 Task: Create a sub task Release to Production / Go Live for the task  Add support for user-generated content and comments in the project VentureTech , assign it to team member softage.9@softage.net and update the status of the sub task to  At Risk , set the priority of the sub task to Medium.
Action: Mouse moved to (39, 341)
Screenshot: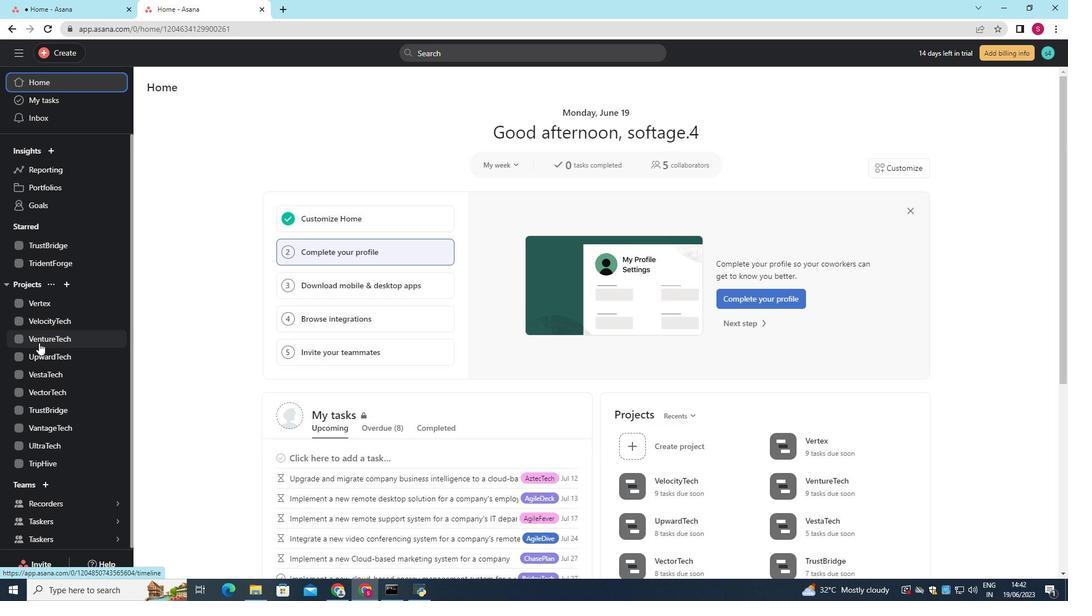 
Action: Mouse pressed left at (39, 341)
Screenshot: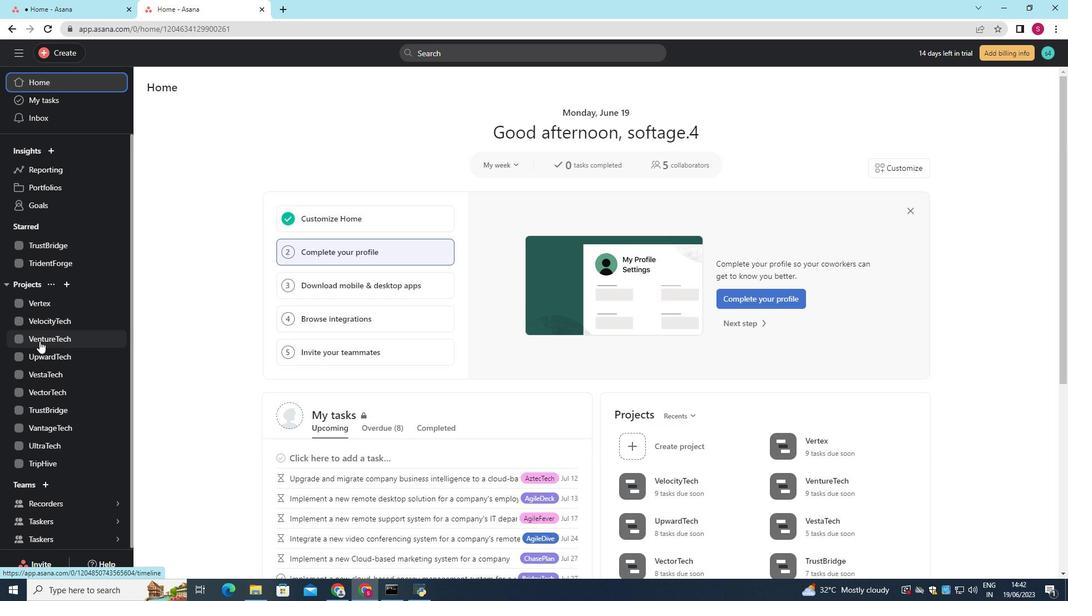 
Action: Mouse moved to (395, 286)
Screenshot: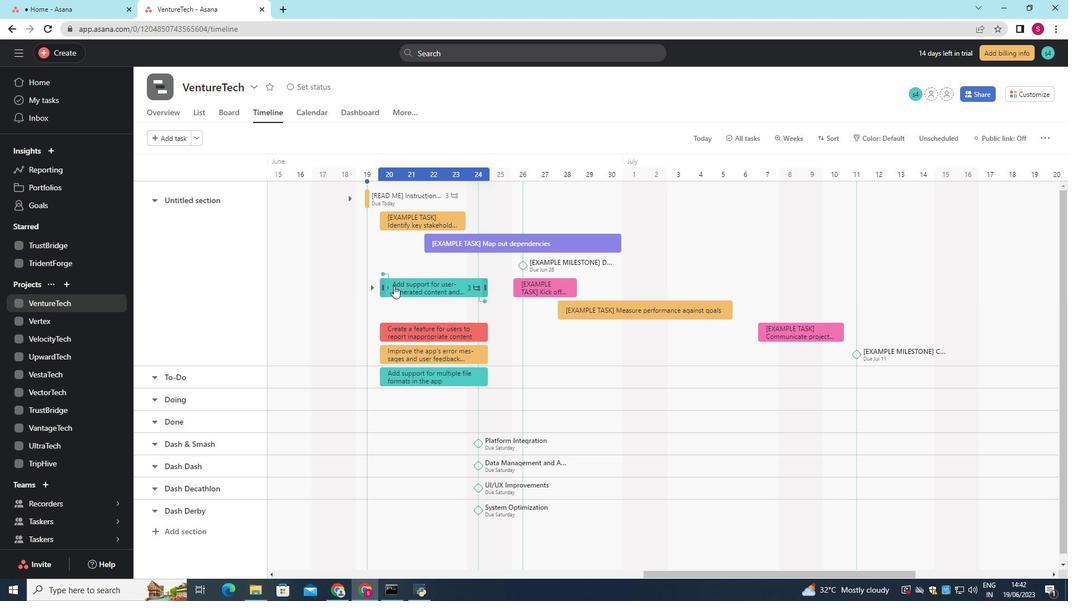 
Action: Mouse pressed left at (395, 286)
Screenshot: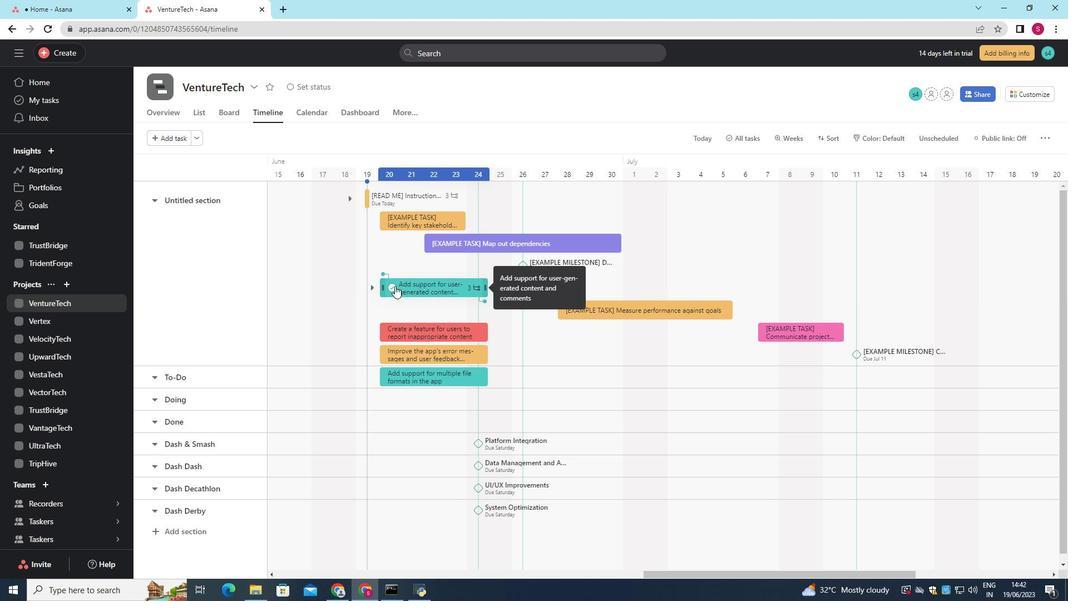 
Action: Mouse moved to (395, 286)
Screenshot: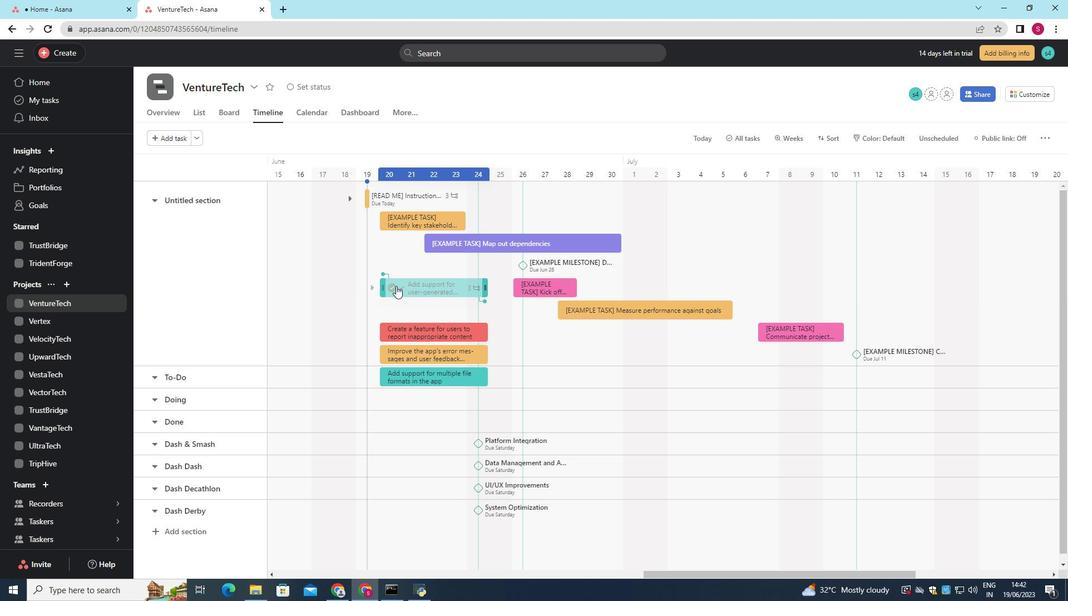 
Action: Mouse pressed left at (395, 286)
Screenshot: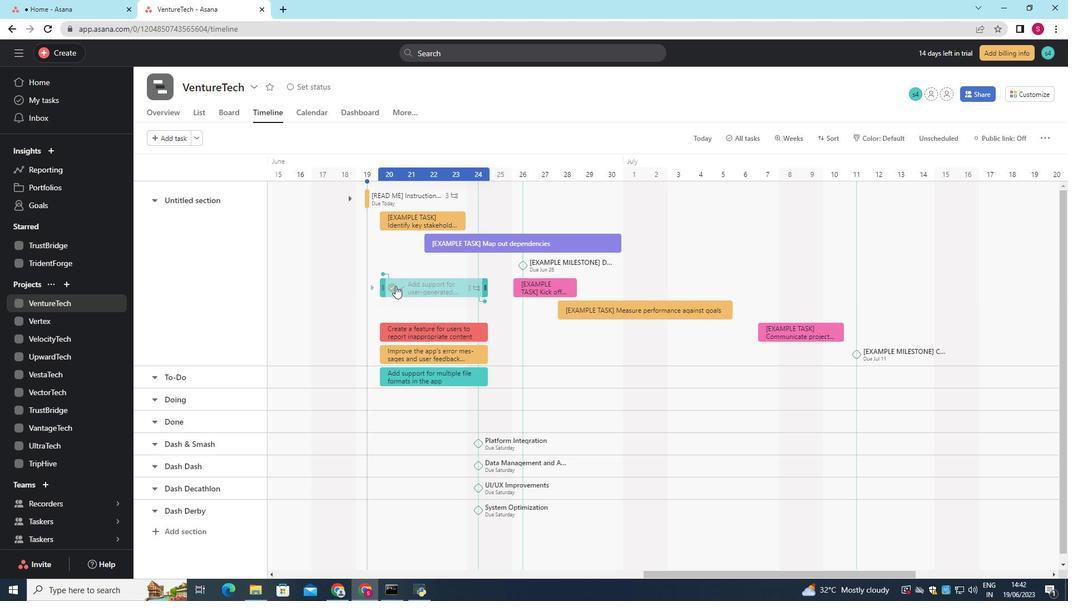 
Action: Mouse moved to (414, 284)
Screenshot: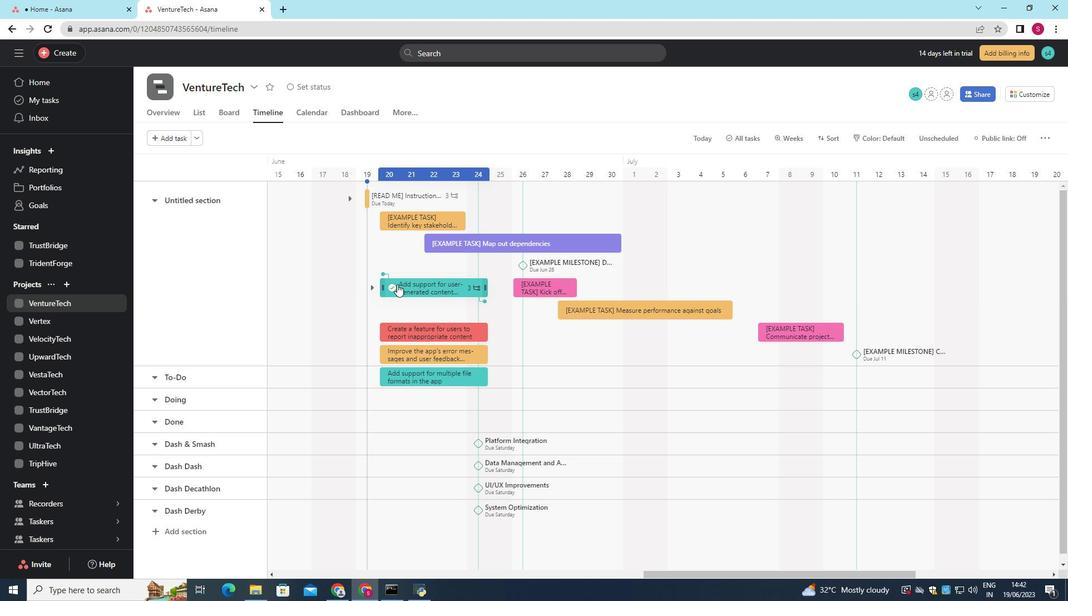 
Action: Mouse pressed left at (414, 284)
Screenshot: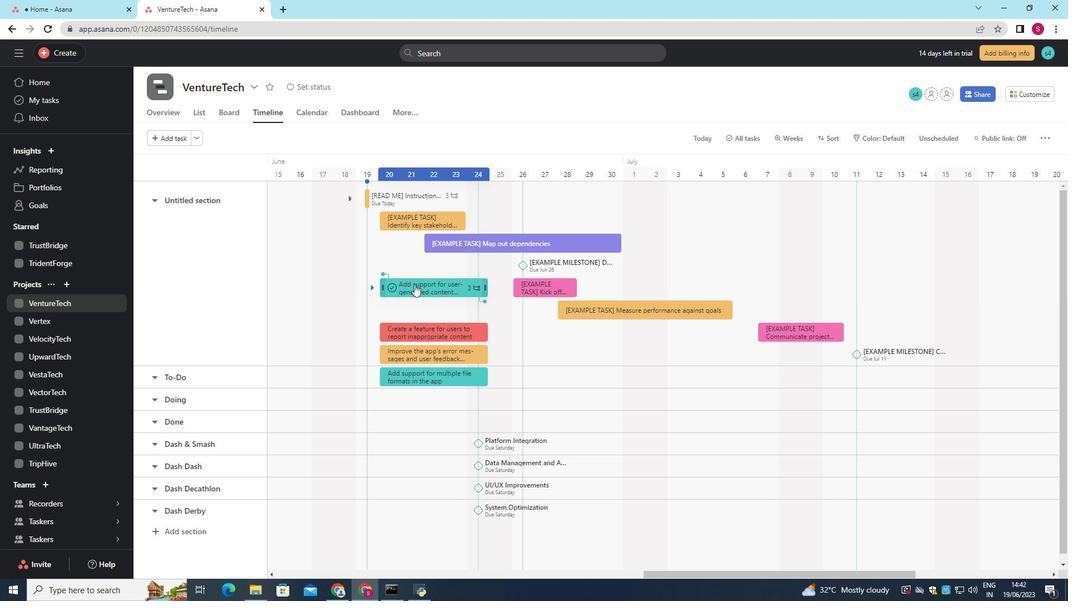 
Action: Mouse moved to (789, 366)
Screenshot: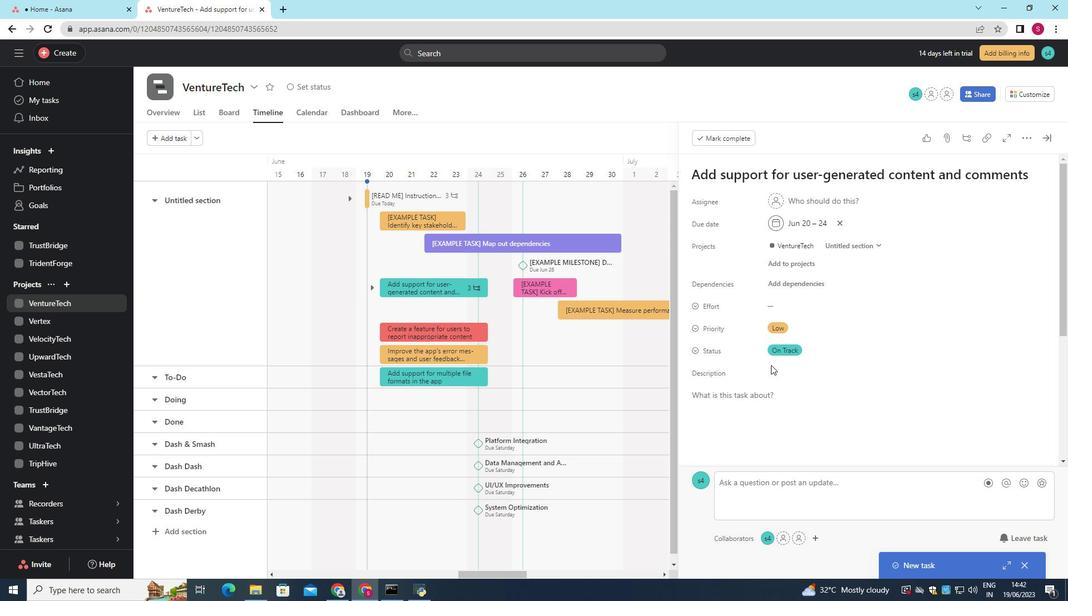 
Action: Mouse scrolled (789, 366) with delta (0, 0)
Screenshot: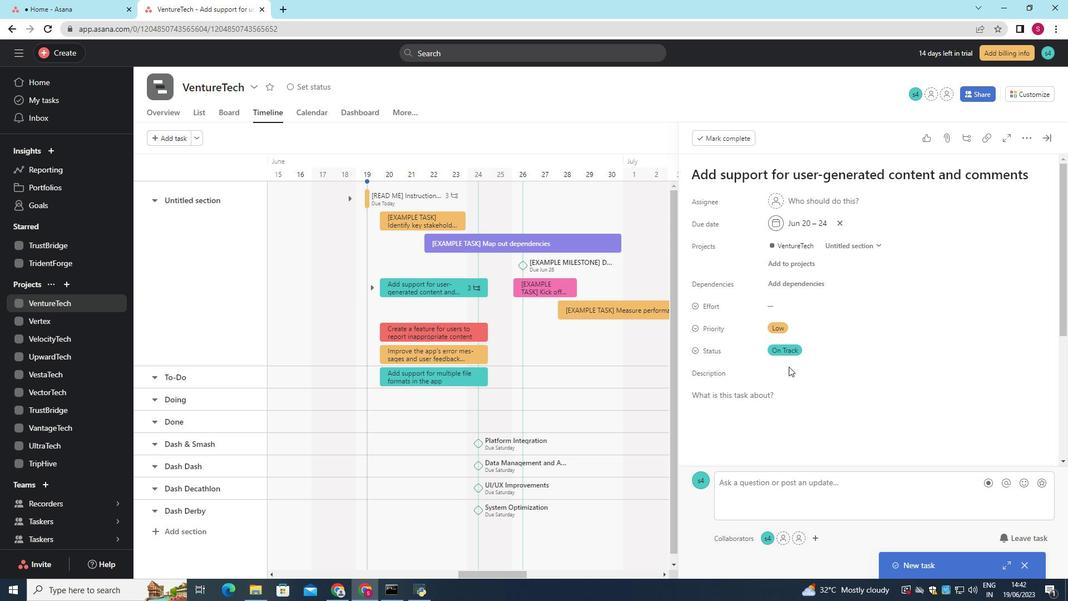 
Action: Mouse scrolled (789, 366) with delta (0, 0)
Screenshot: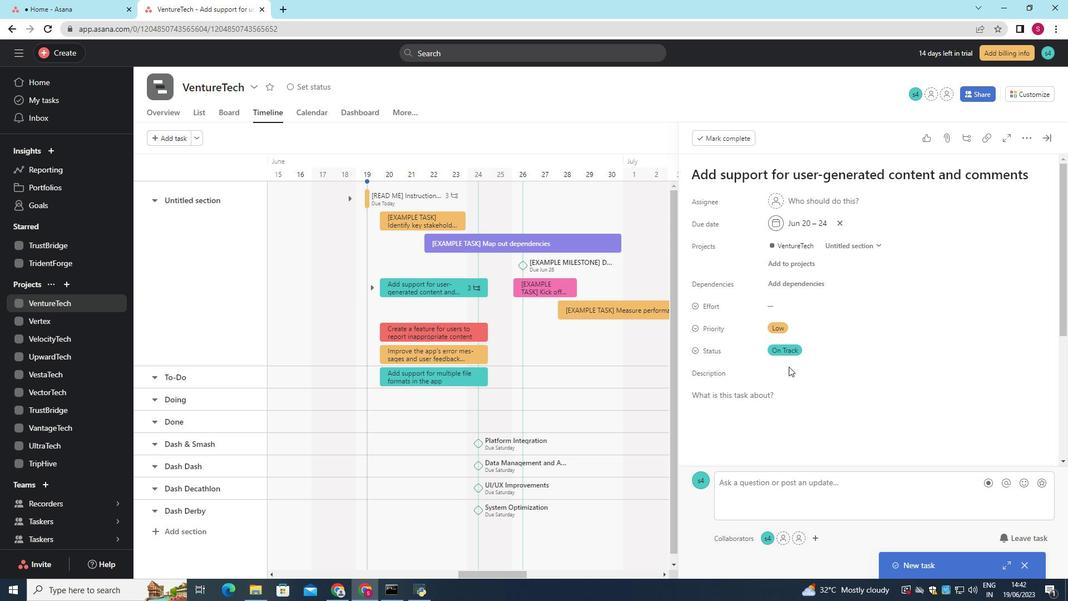 
Action: Mouse scrolled (789, 366) with delta (0, 0)
Screenshot: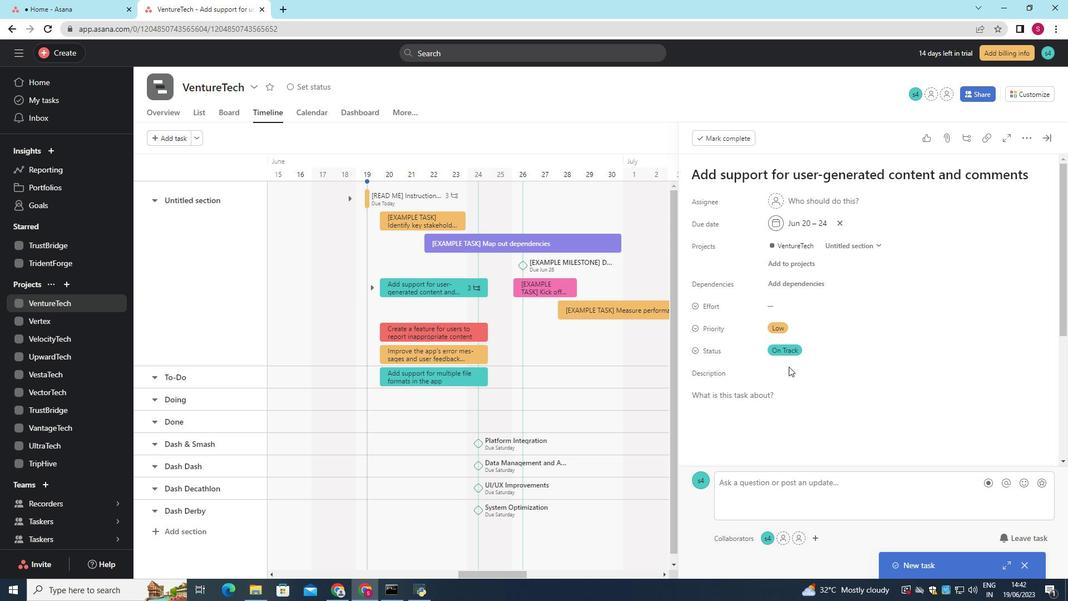 
Action: Mouse moved to (789, 366)
Screenshot: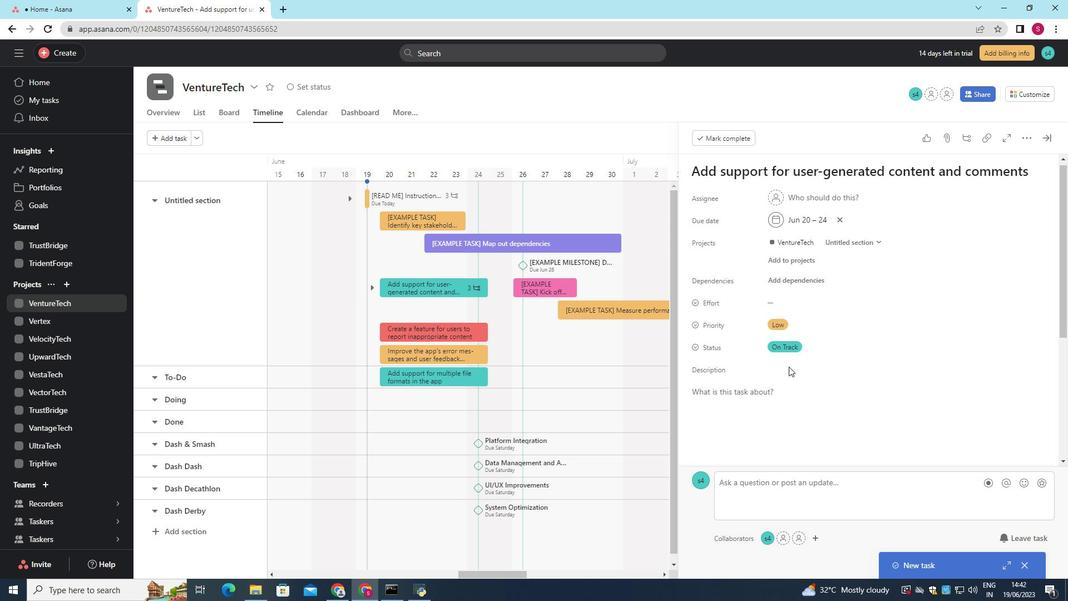 
Action: Mouse scrolled (789, 366) with delta (0, 0)
Screenshot: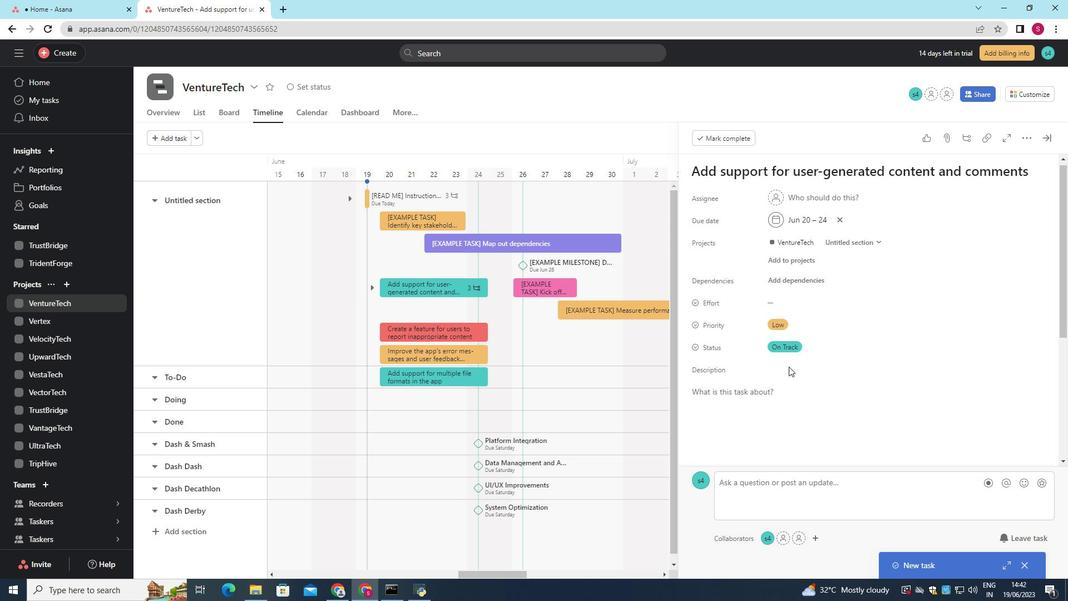 
Action: Mouse moved to (790, 366)
Screenshot: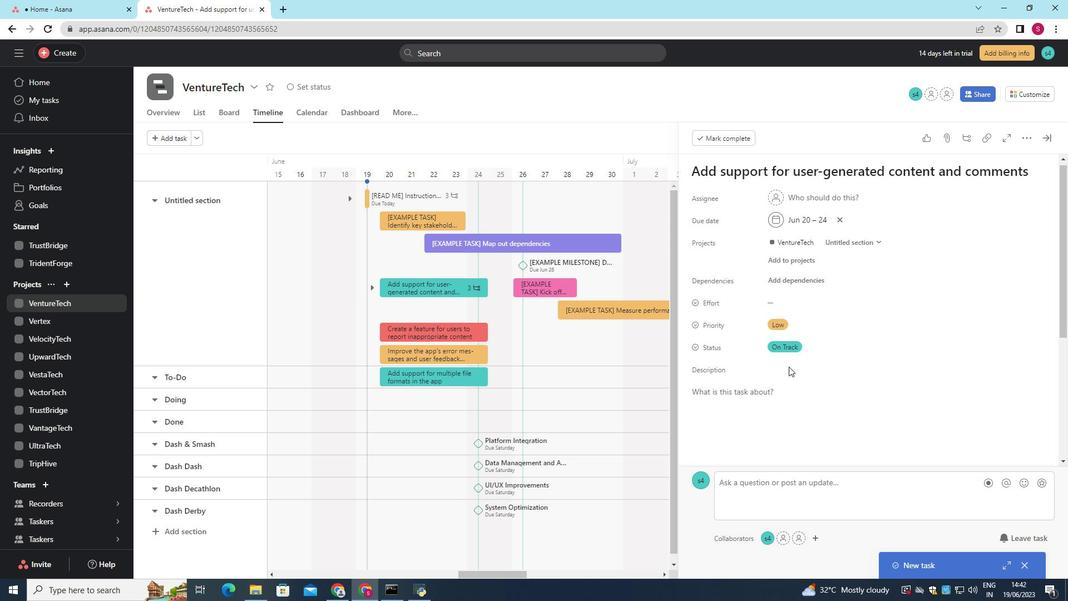 
Action: Mouse scrolled (790, 366) with delta (0, 0)
Screenshot: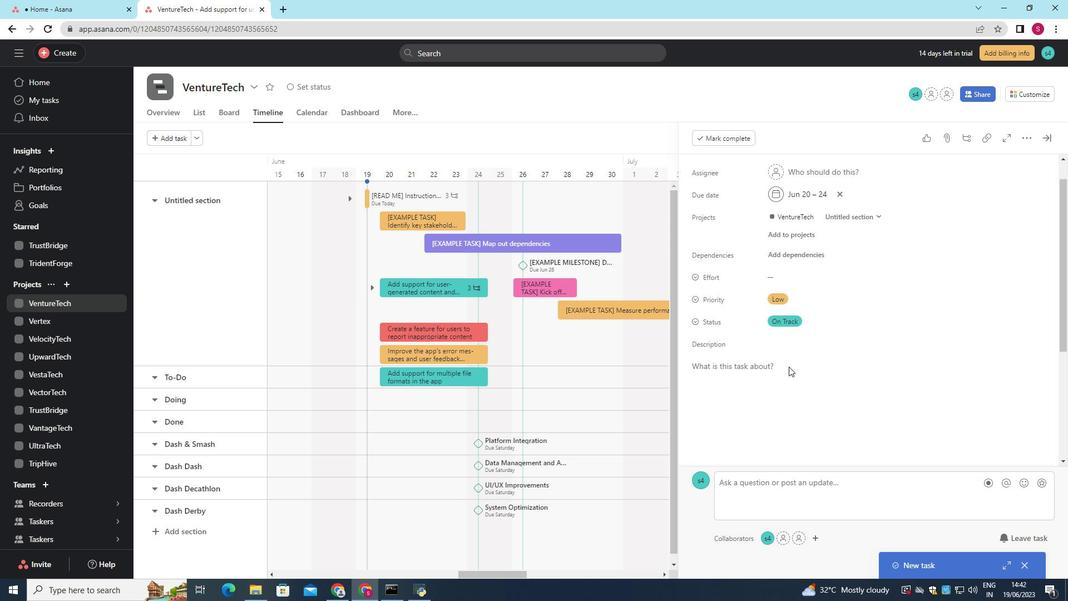 
Action: Mouse moved to (790, 366)
Screenshot: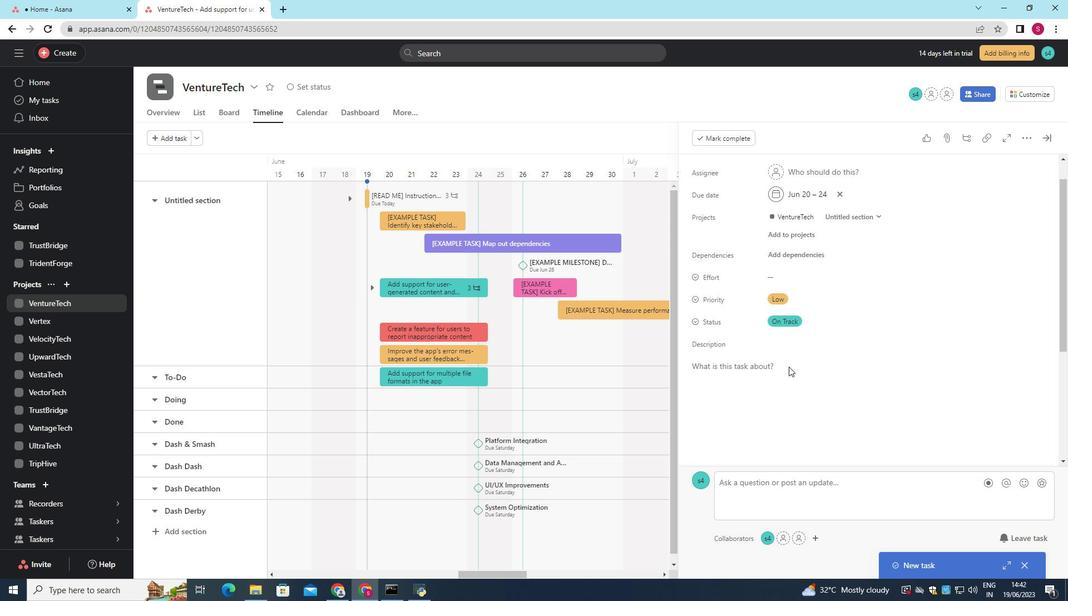 
Action: Mouse scrolled (790, 366) with delta (0, 0)
Screenshot: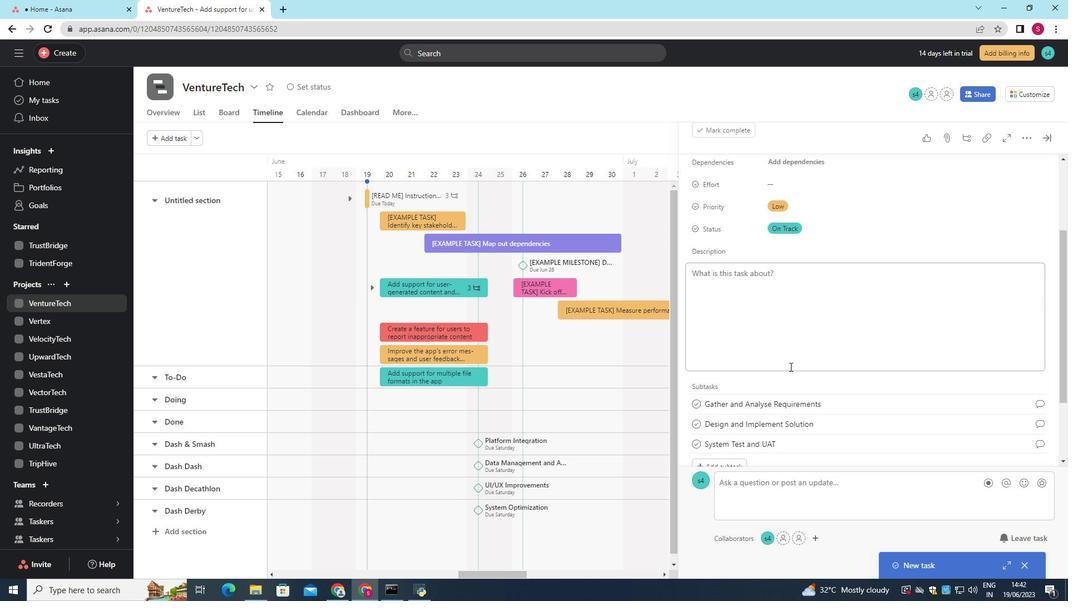 
Action: Mouse moved to (734, 371)
Screenshot: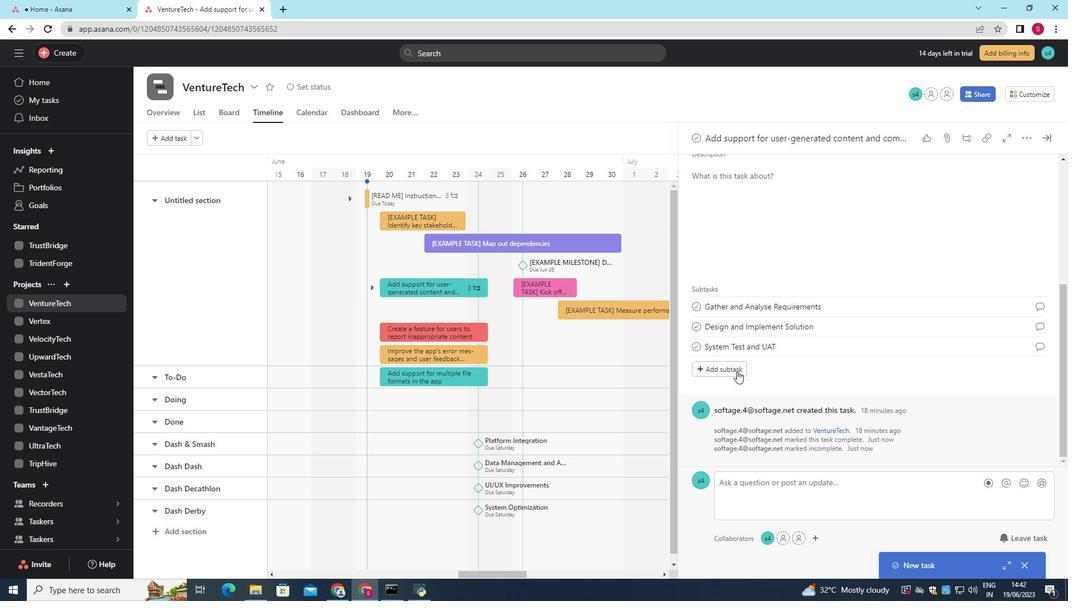 
Action: Mouse pressed left at (734, 371)
Screenshot: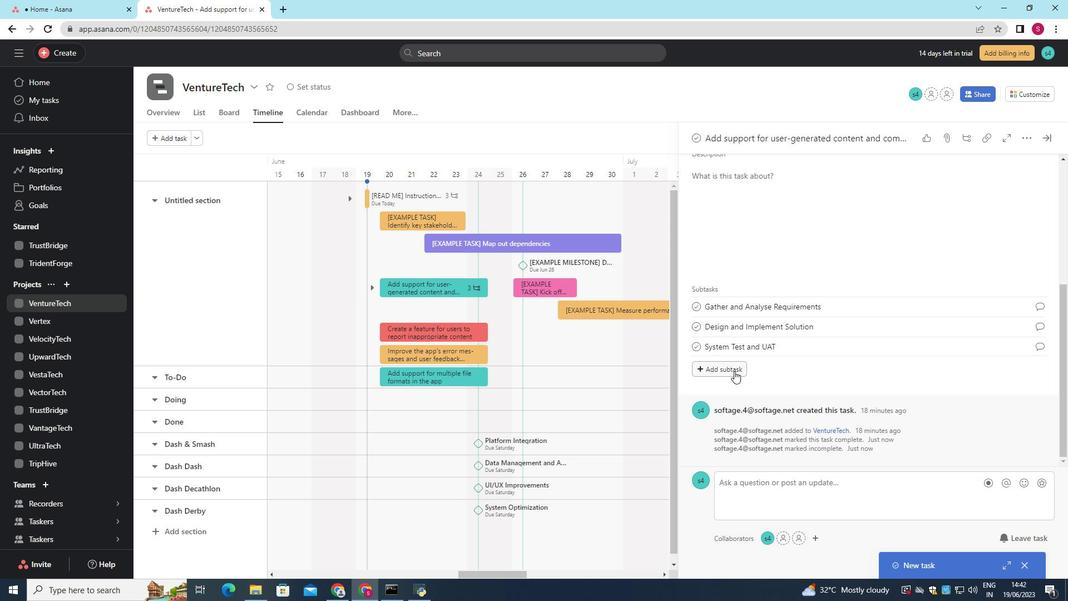 
Action: Mouse moved to (609, 450)
Screenshot: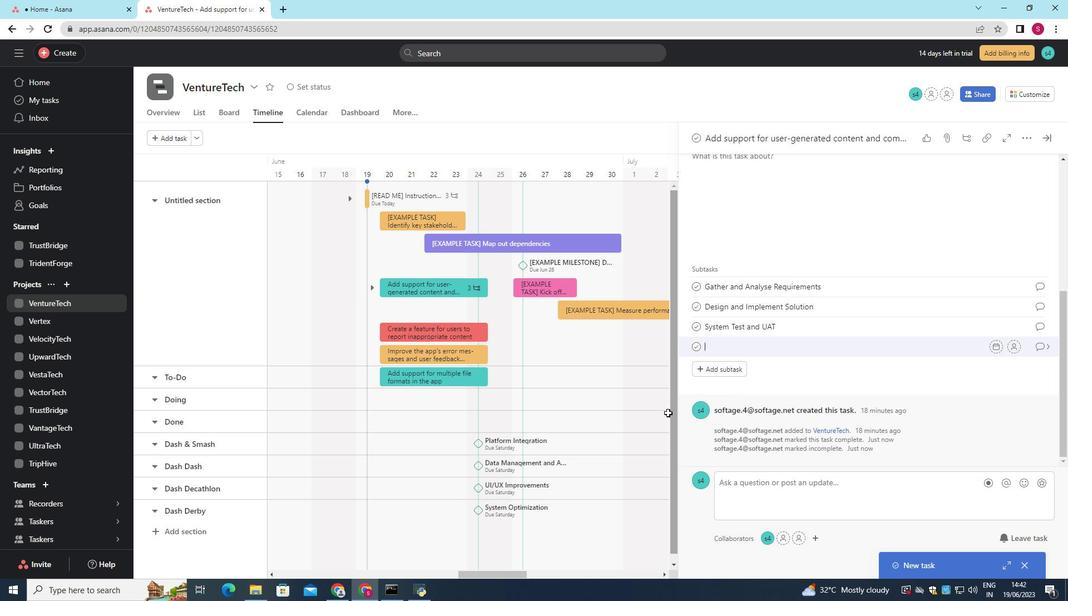 
Action: Key pressed <Key.shift>Release<Key.space>to<Key.space><Key.shift>Production<Key.space>/<Key.space><Key.shift>Go<Key.space><Key.shift>Live
Screenshot: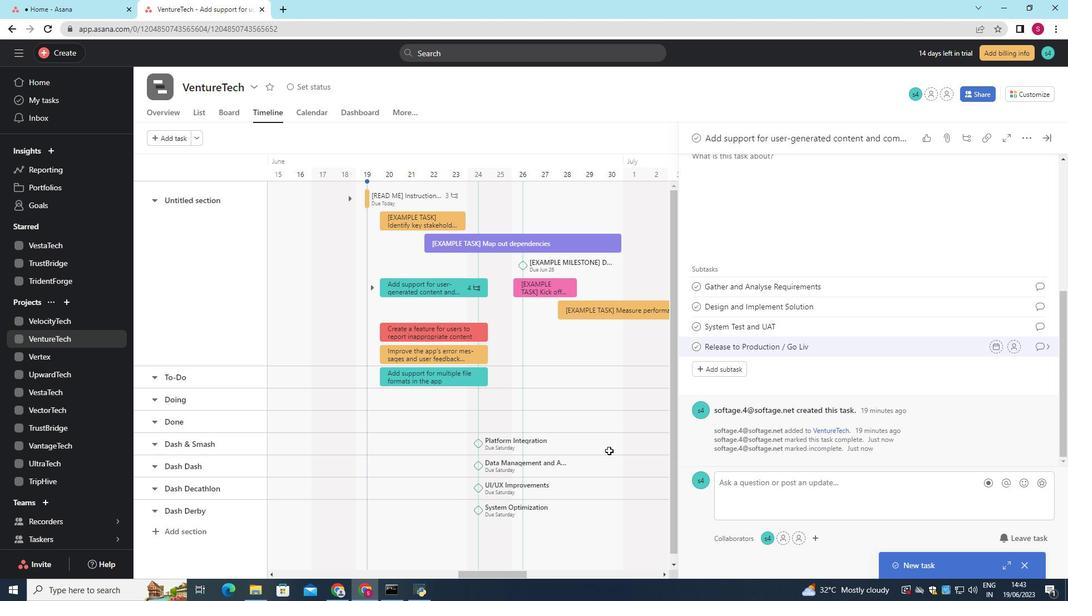 
Action: Mouse moved to (1016, 371)
Screenshot: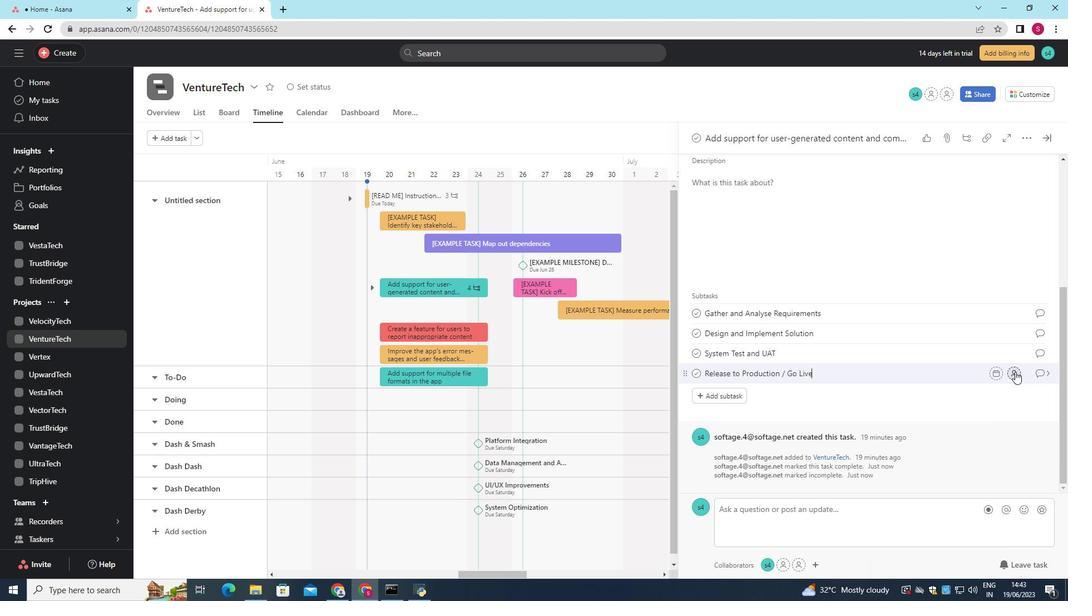 
Action: Mouse pressed left at (1016, 371)
Screenshot: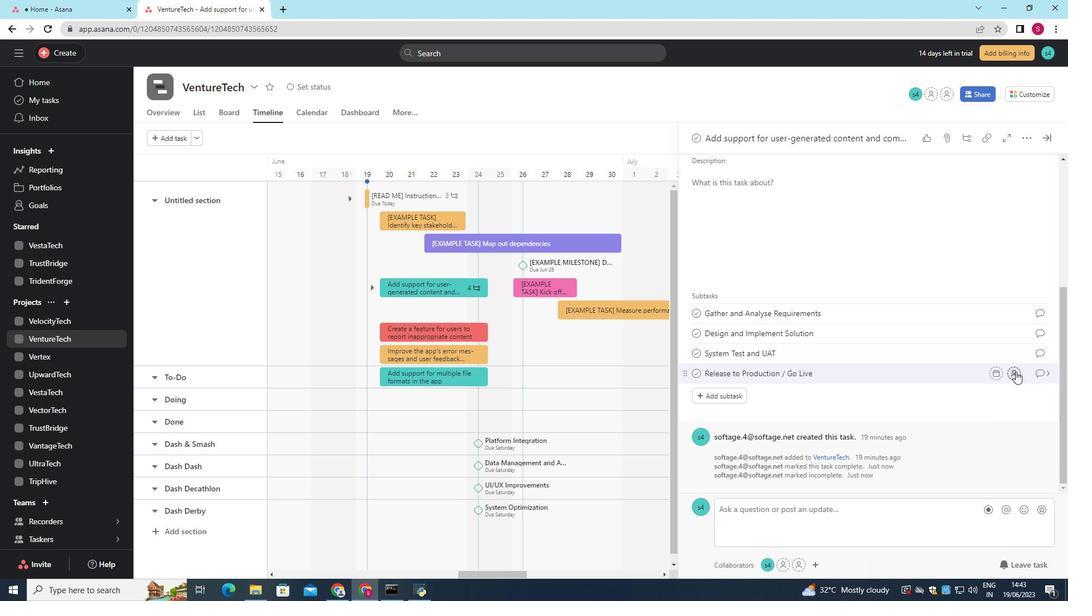 
Action: Mouse moved to (1005, 379)
Screenshot: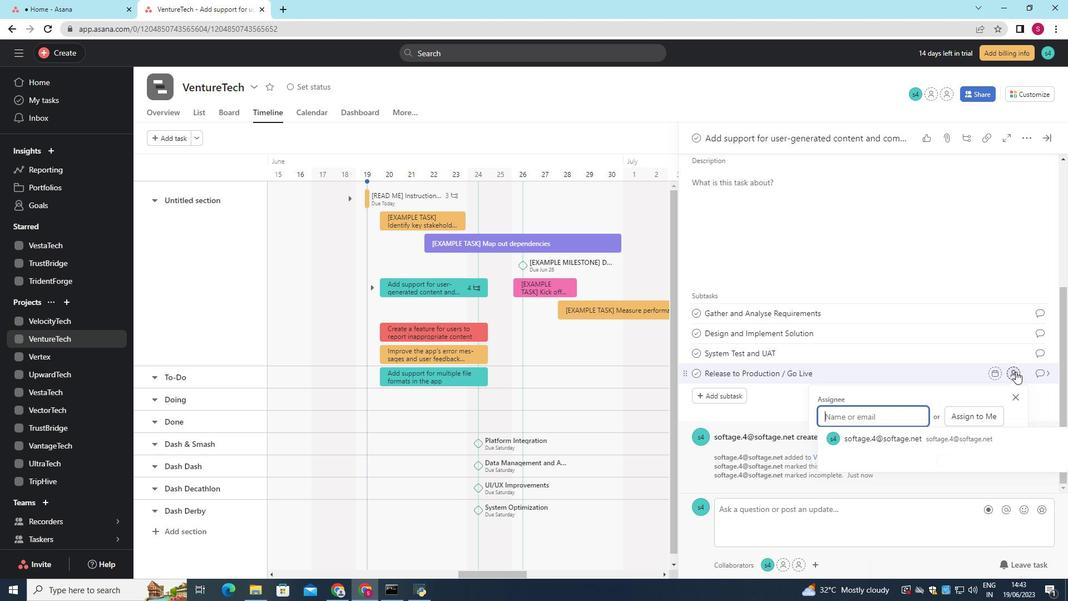 
Action: Key pressed softage.9<Key.shift>@softage.net
Screenshot: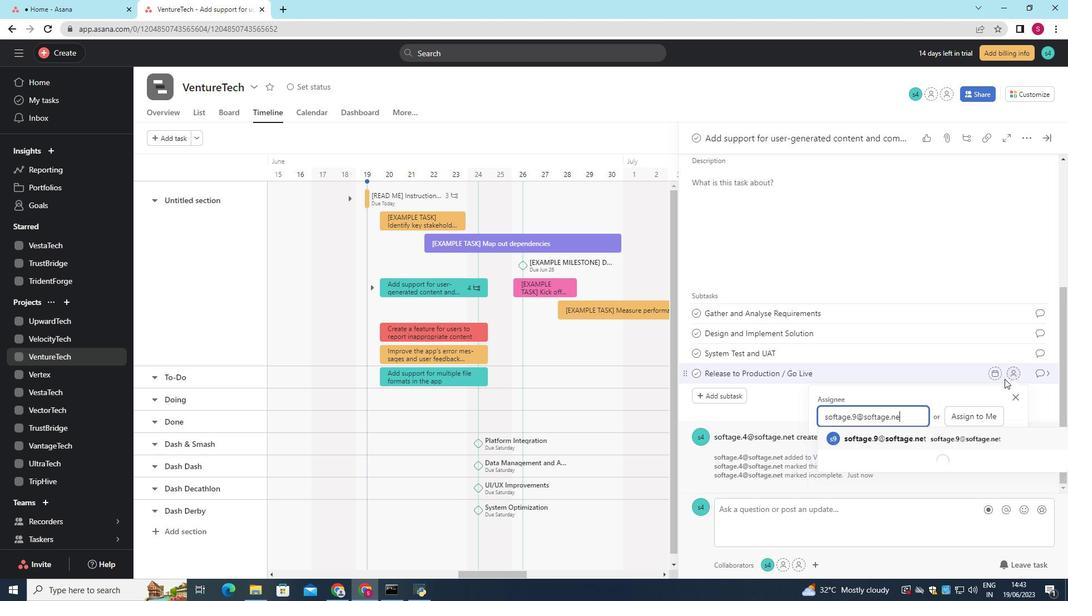 
Action: Mouse moved to (1041, 372)
Screenshot: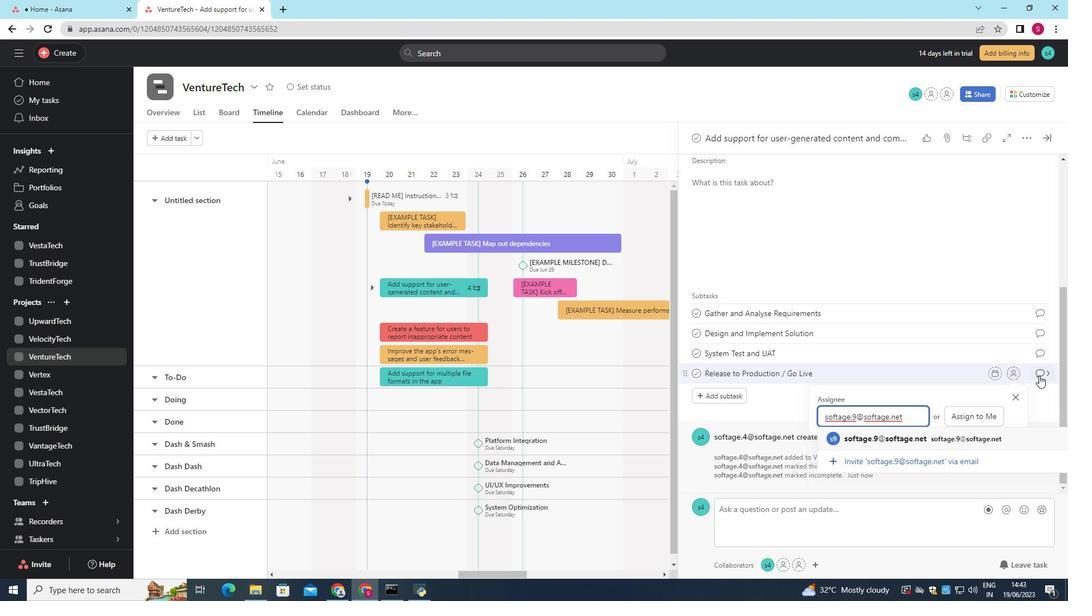 
Action: Mouse pressed left at (1041, 372)
Screenshot: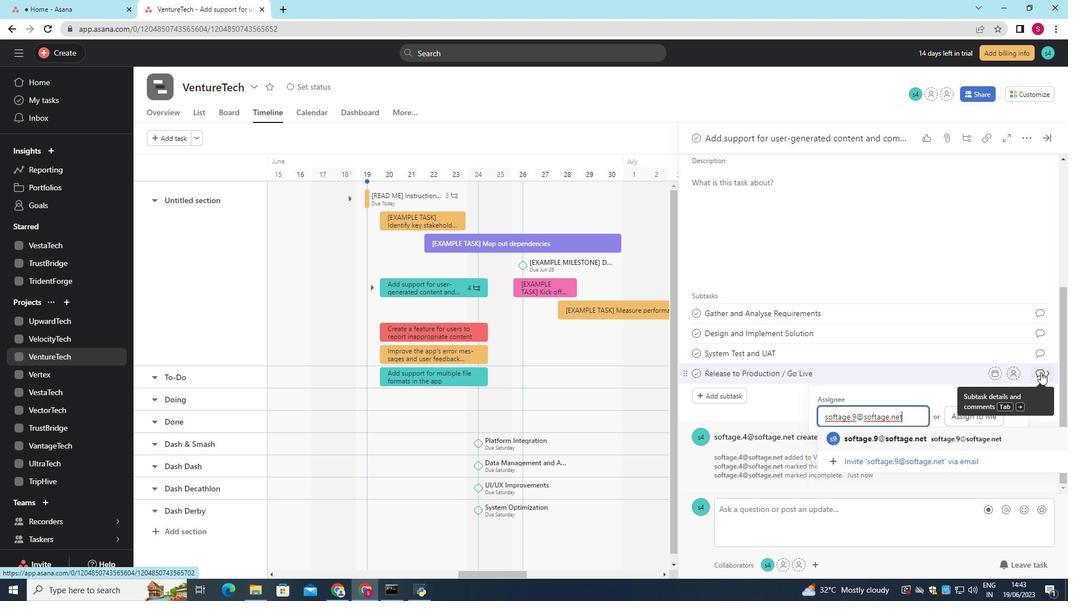 
Action: Mouse moved to (731, 296)
Screenshot: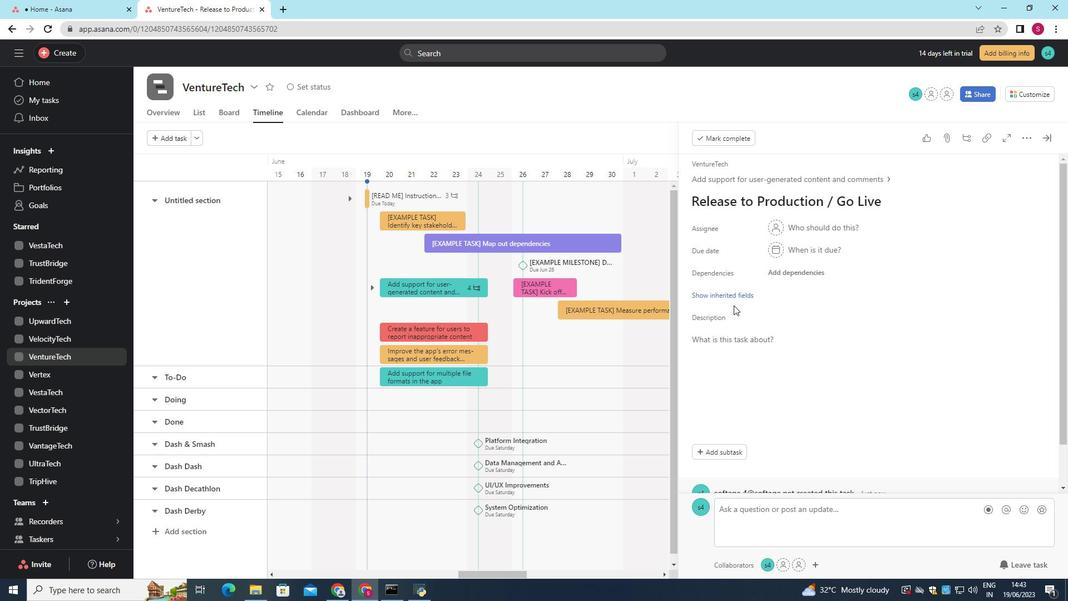 
Action: Mouse pressed left at (731, 296)
Screenshot: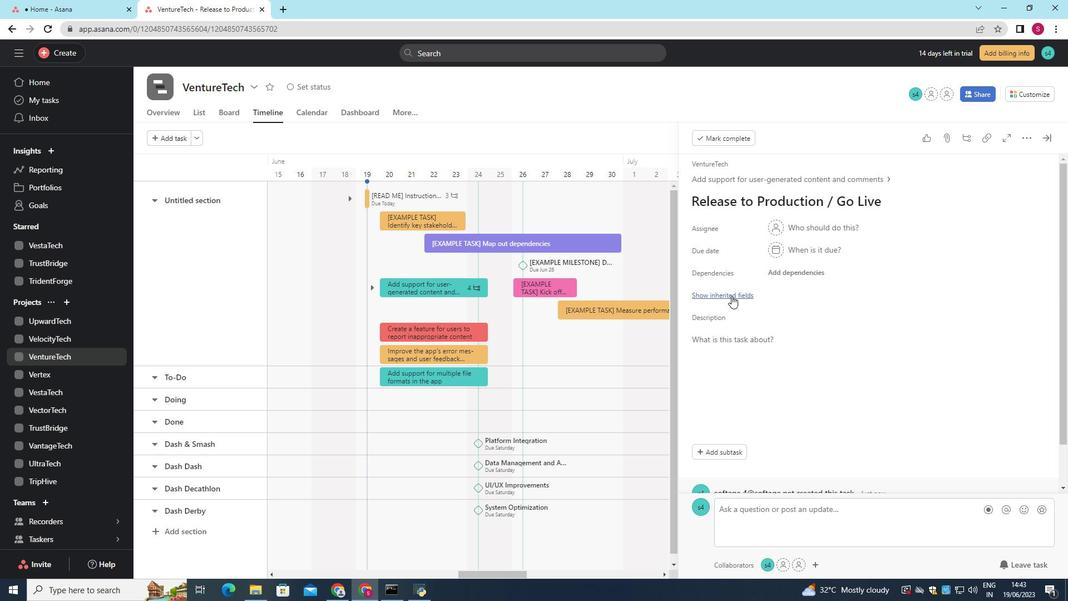 
Action: Mouse moved to (818, 359)
Screenshot: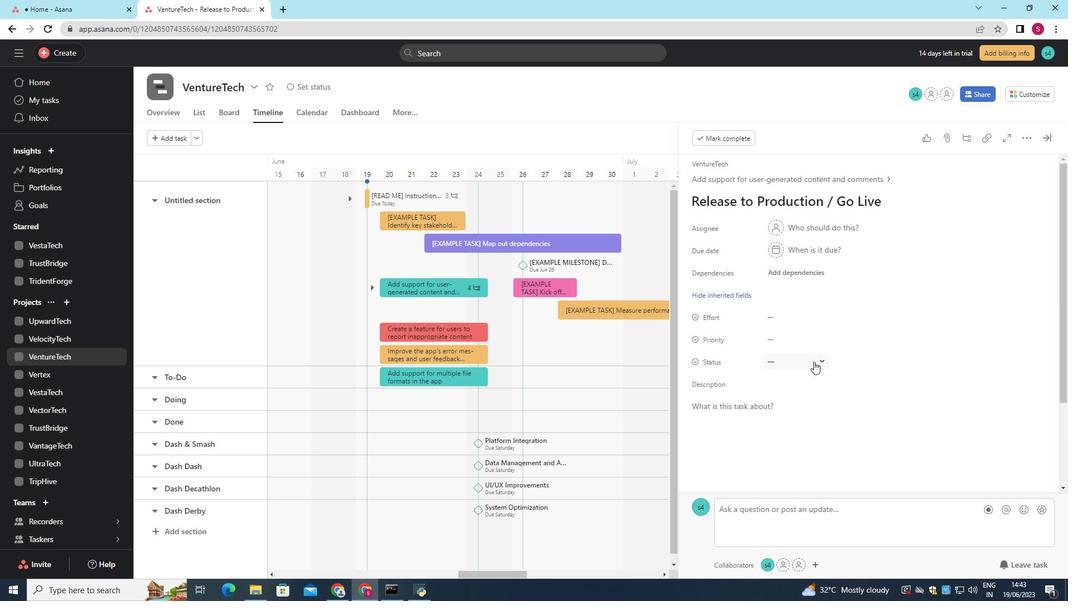 
Action: Mouse pressed left at (818, 359)
Screenshot: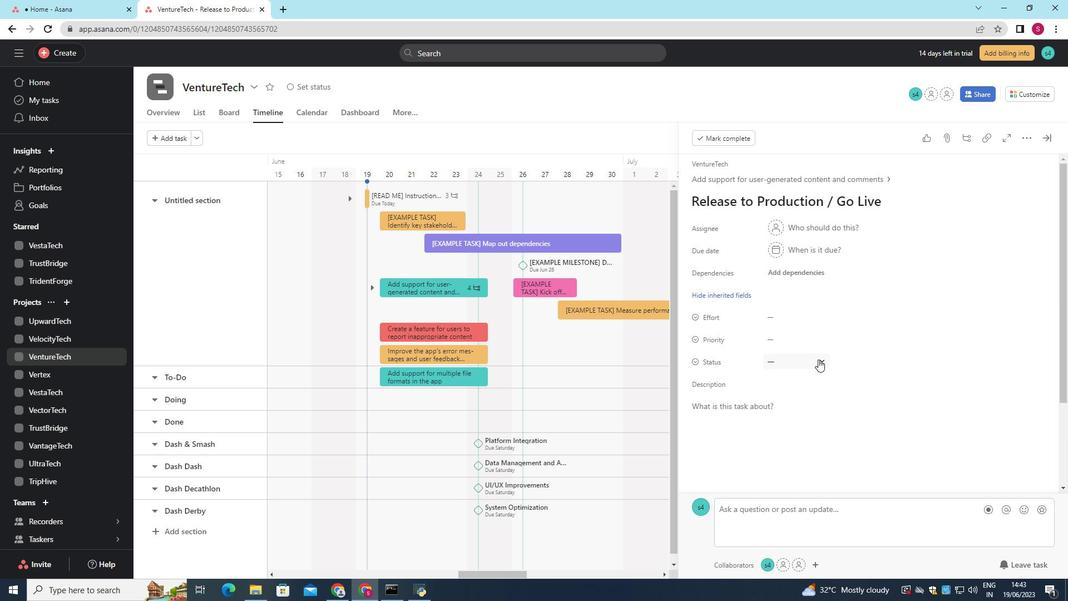 
Action: Mouse moved to (805, 416)
Screenshot: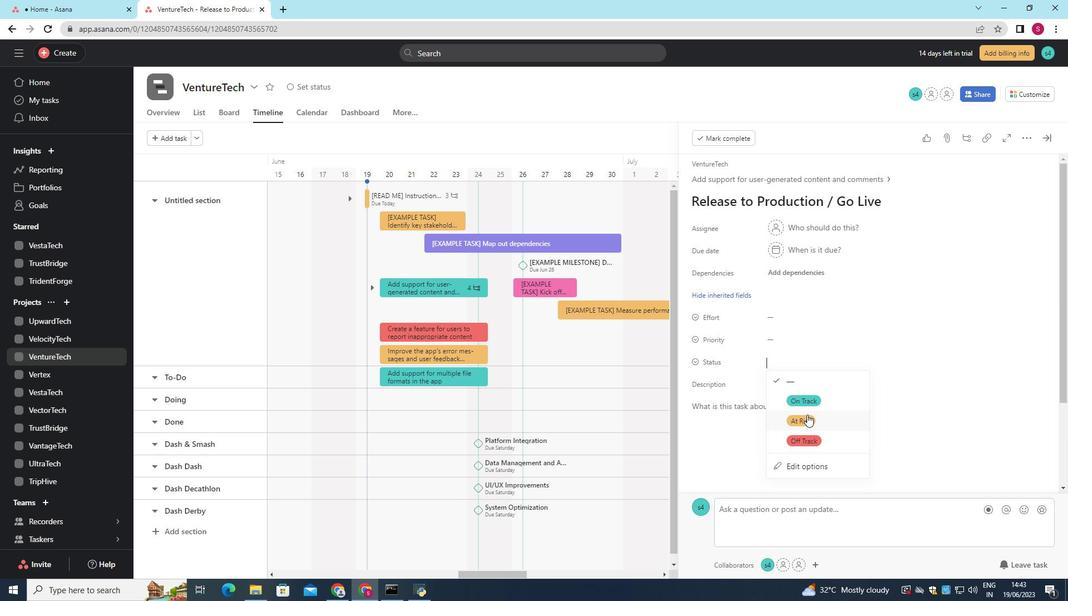 
Action: Mouse pressed left at (805, 416)
Screenshot: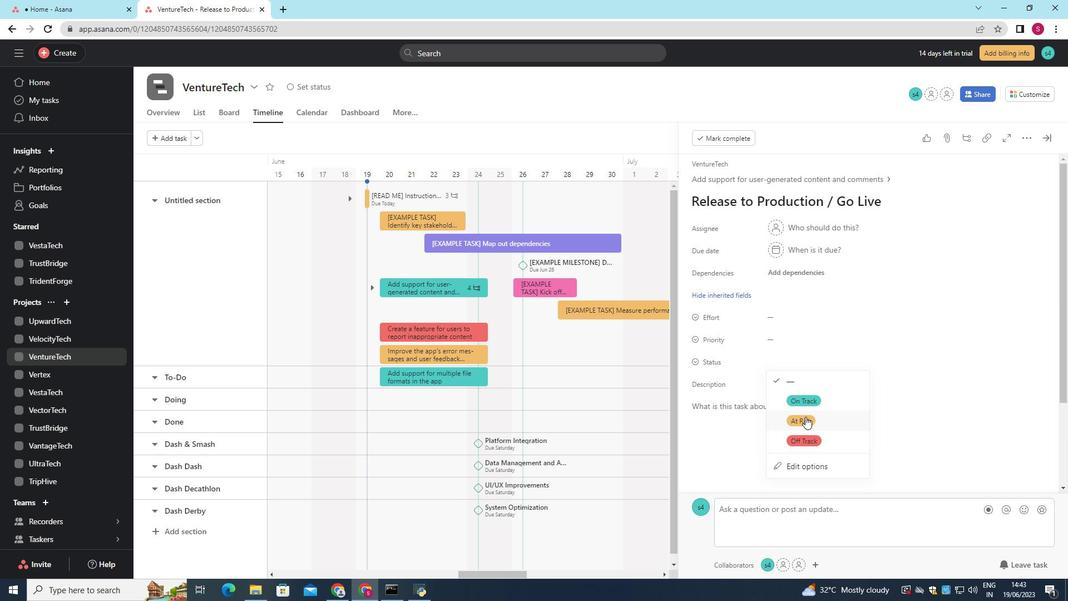
Action: Mouse moved to (812, 336)
Screenshot: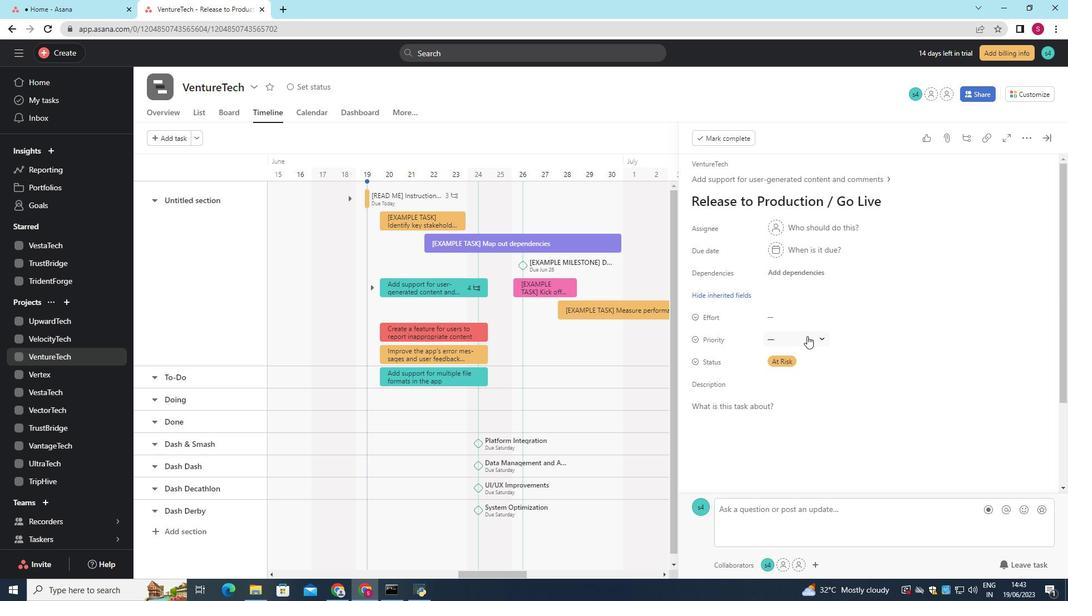 
Action: Mouse pressed left at (812, 336)
Screenshot: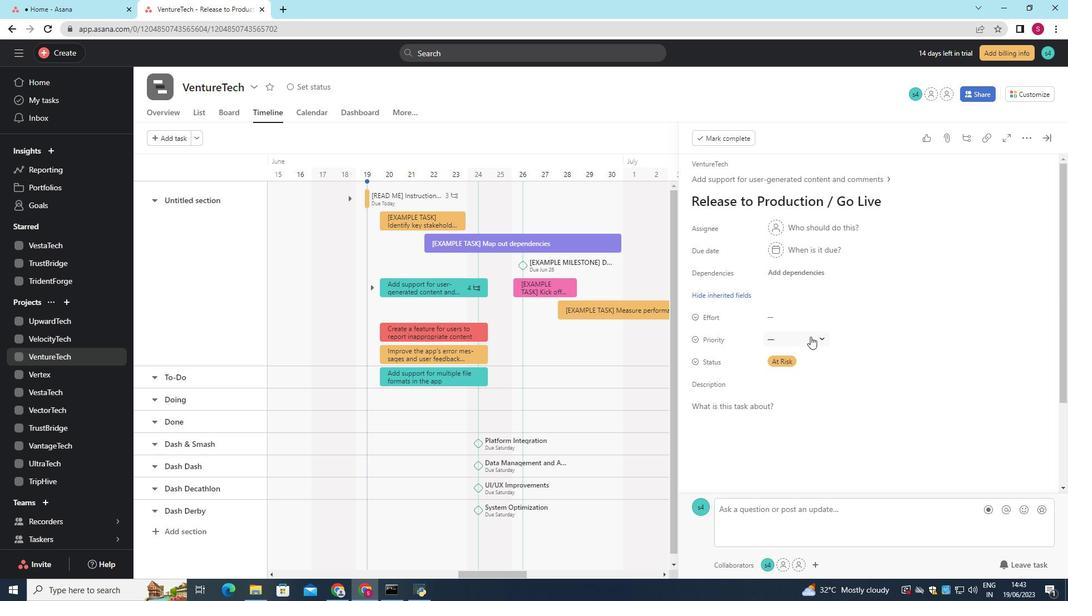 
Action: Mouse moved to (802, 396)
Screenshot: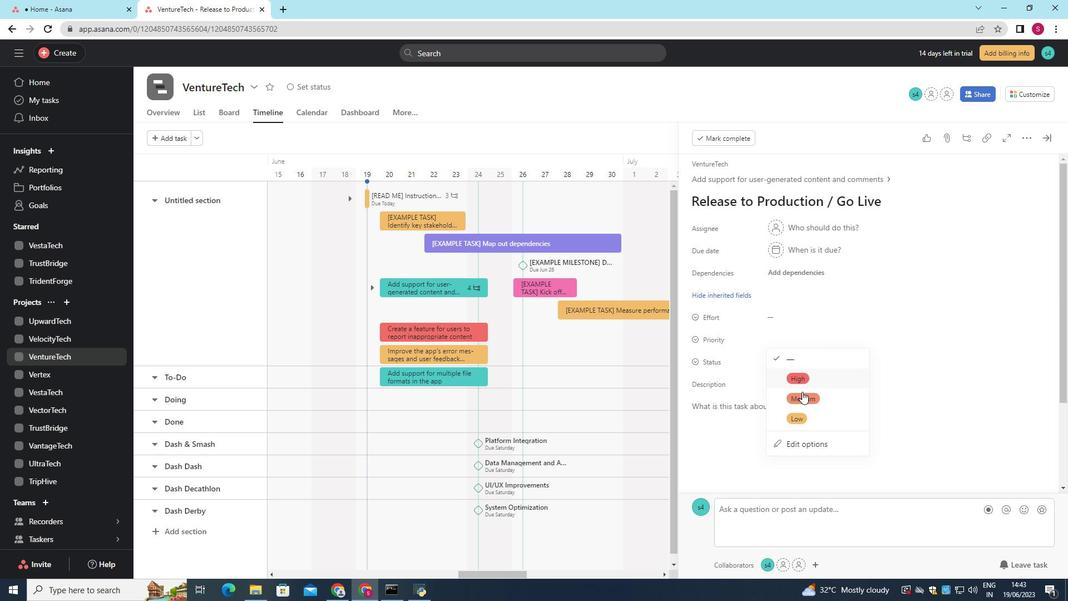 
Action: Mouse pressed left at (802, 396)
Screenshot: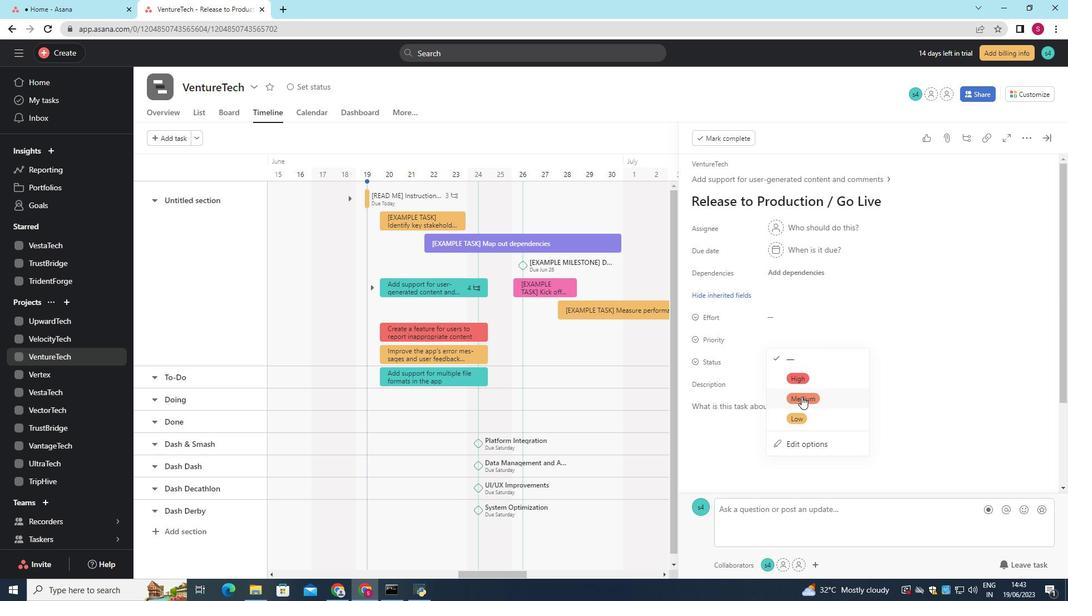 
